 Task: In the Page Andrewone.pptxadd a new layout 'blank'and insert a shape ' diamond'shape fill with colour greyshape outline with colour purpleshape effects 3-d rotation ' off axis 1 left'
Action: Mouse moved to (42, 67)
Screenshot: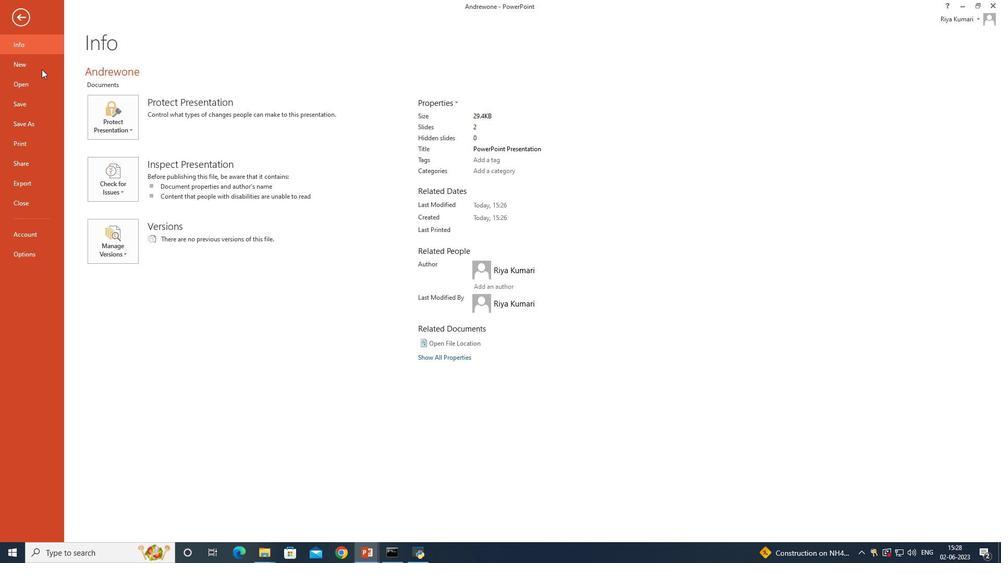 
Action: Mouse pressed left at (42, 67)
Screenshot: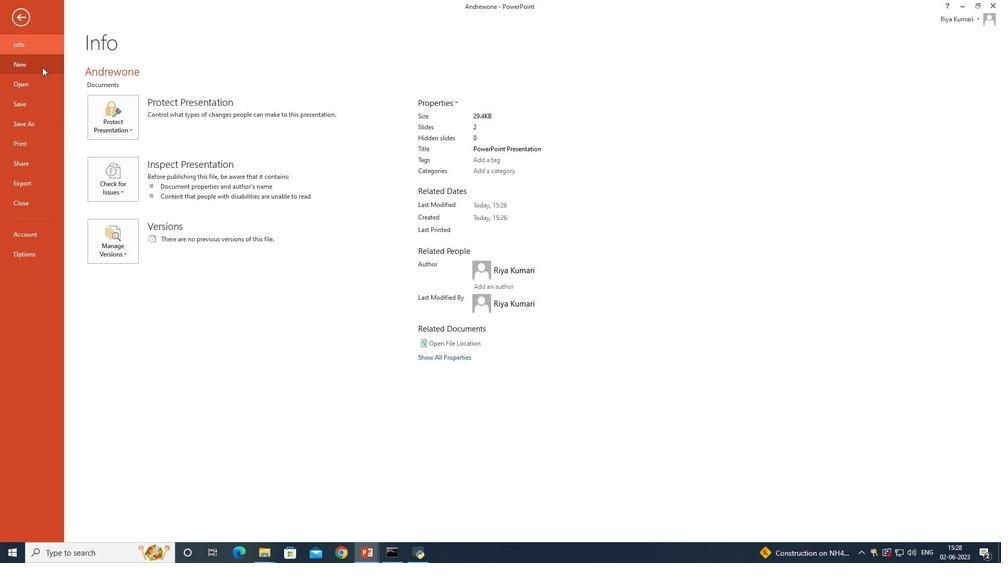 
Action: Mouse moved to (26, 84)
Screenshot: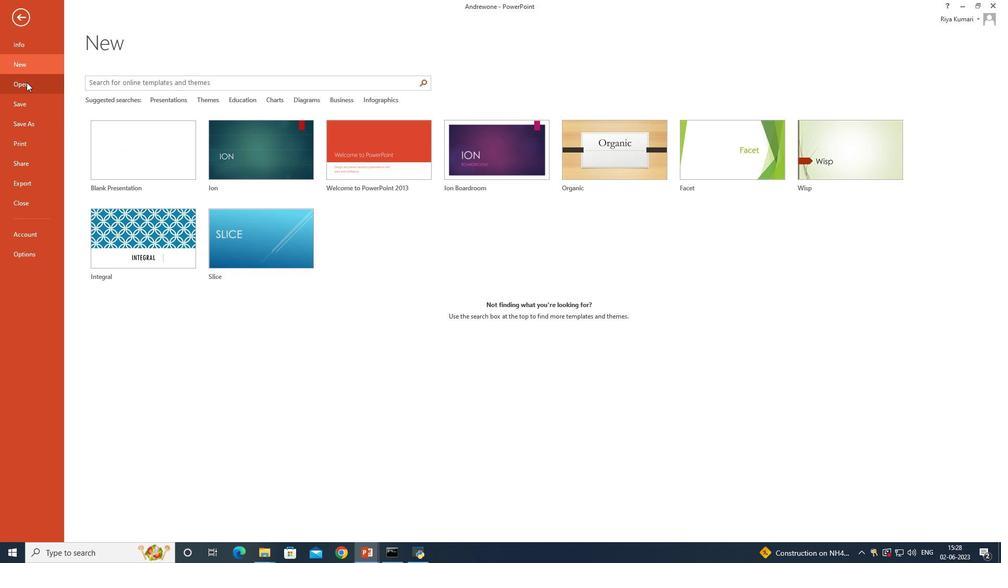 
Action: Mouse pressed left at (26, 84)
Screenshot: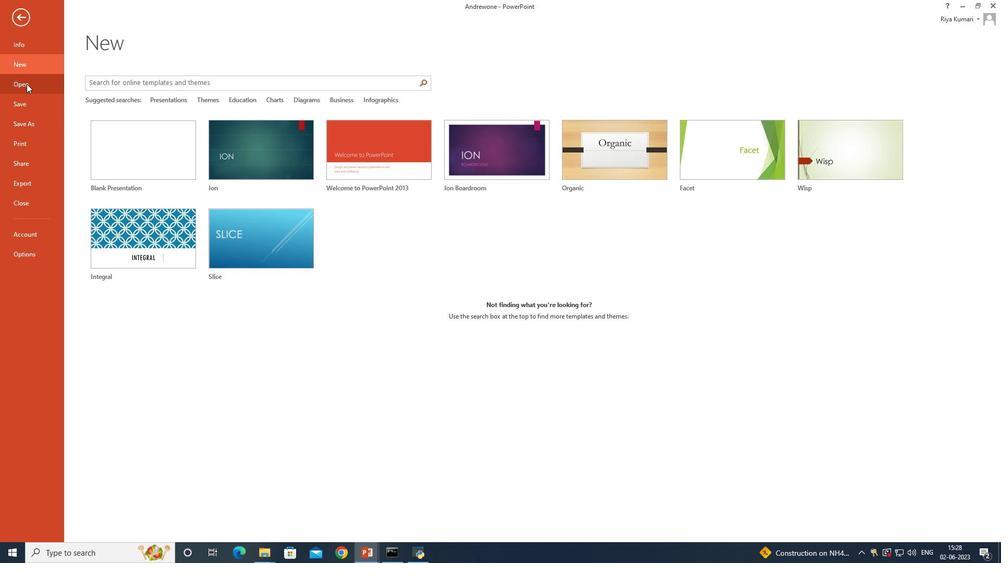 
Action: Mouse moved to (332, 112)
Screenshot: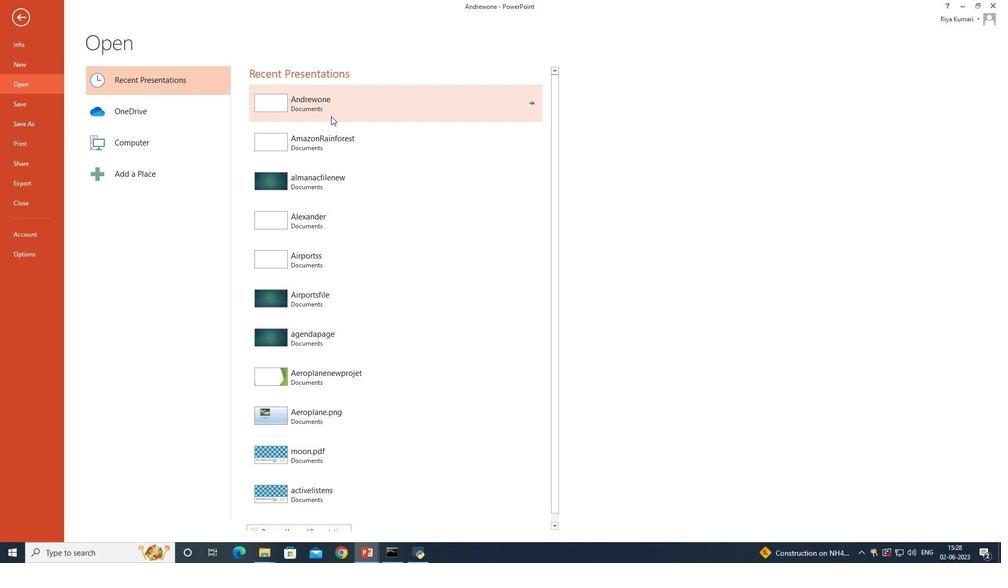 
Action: Mouse pressed left at (332, 112)
Screenshot: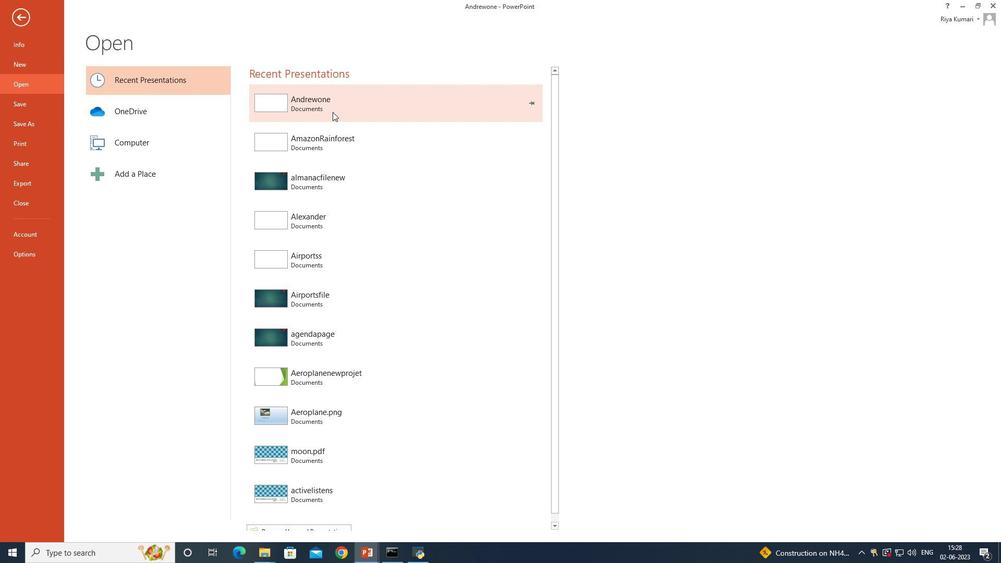
Action: Mouse moved to (77, 18)
Screenshot: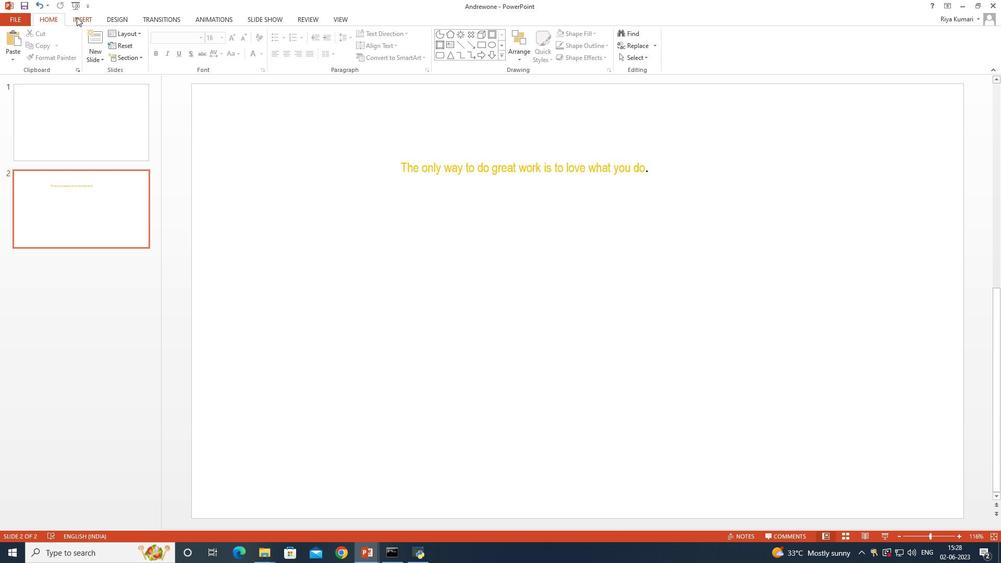 
Action: Mouse pressed left at (77, 18)
Screenshot: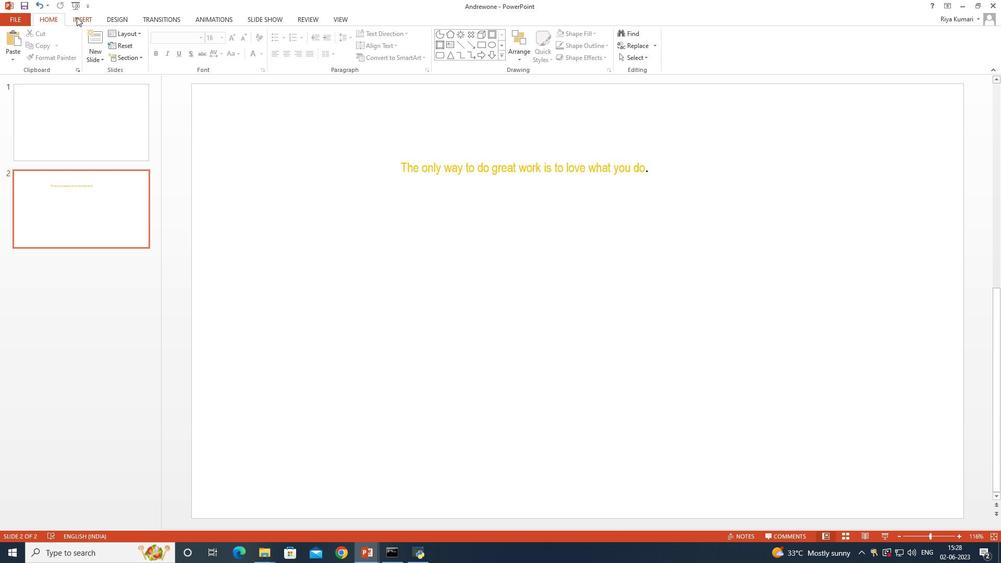 
Action: Mouse moved to (381, 153)
Screenshot: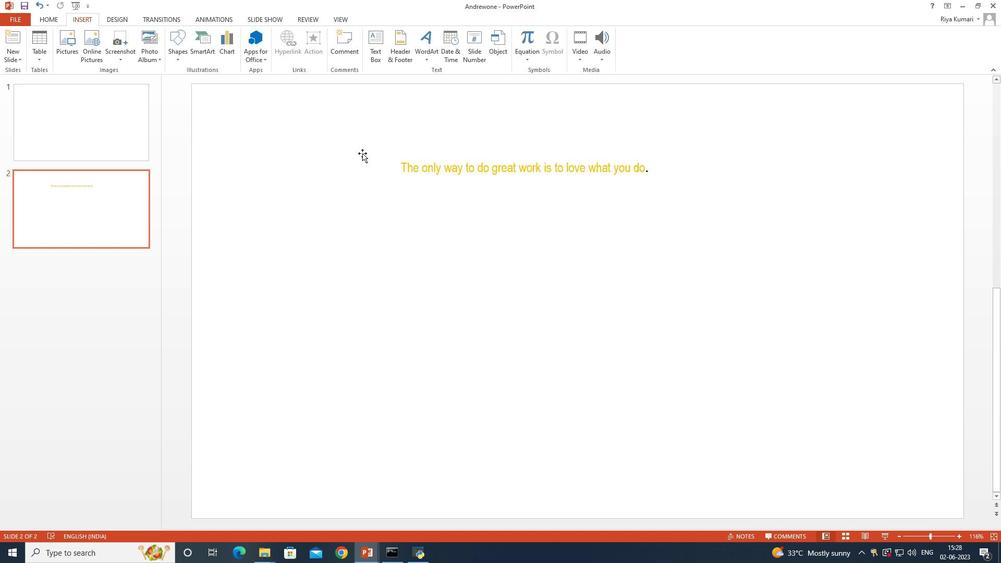 
Action: Mouse pressed left at (381, 153)
Screenshot: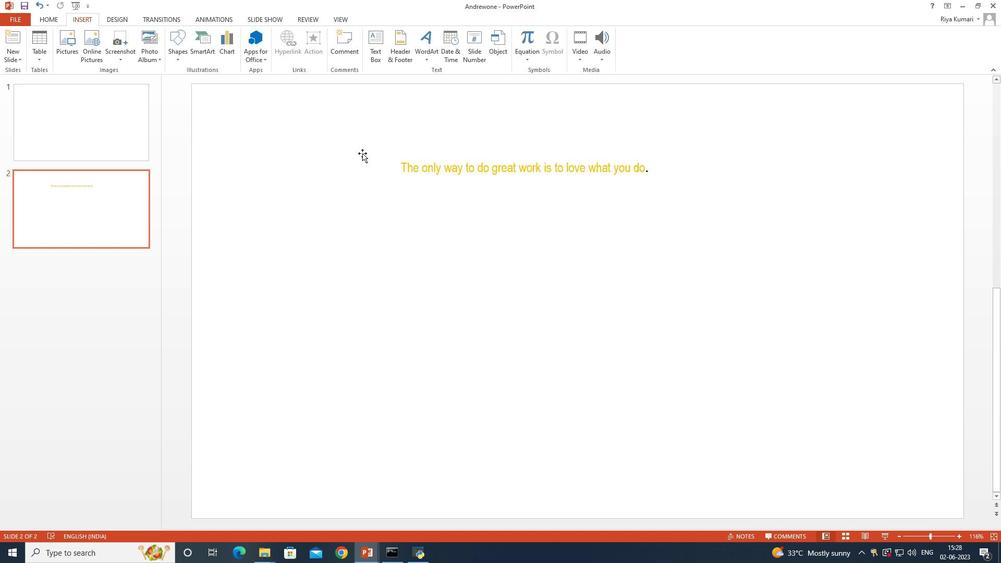 
Action: Mouse moved to (120, 18)
Screenshot: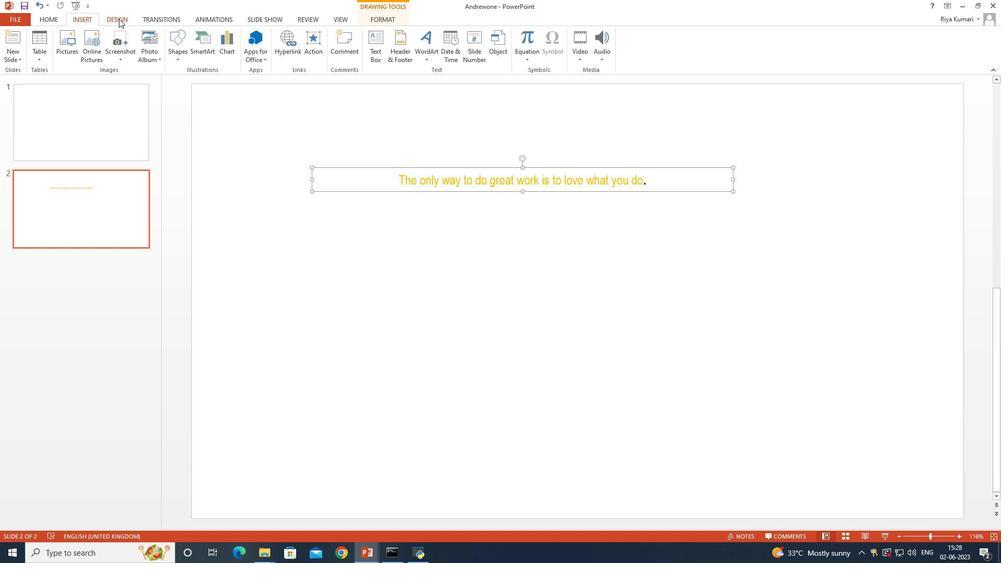 
Action: Mouse pressed left at (120, 18)
Screenshot: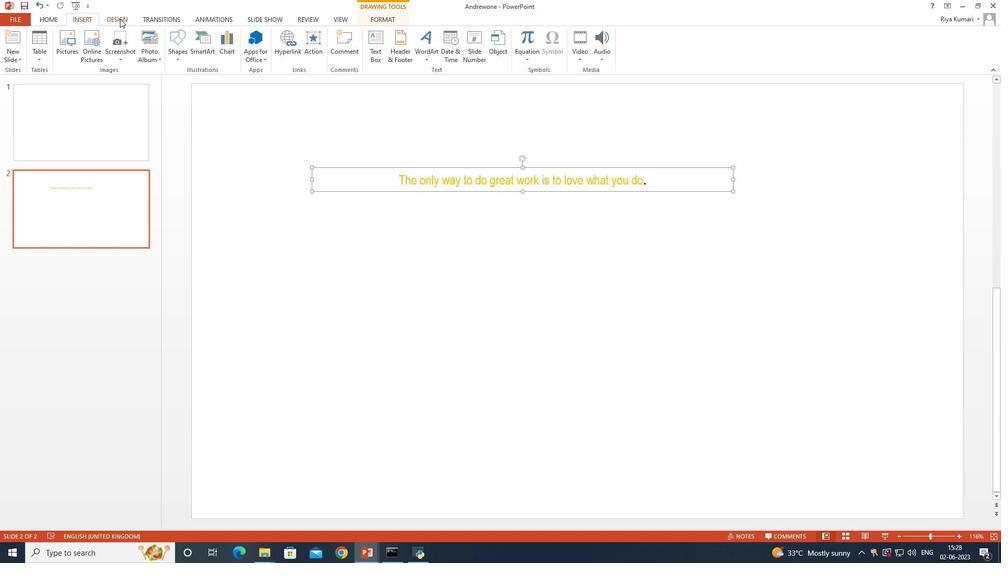 
Action: Mouse moved to (154, 19)
Screenshot: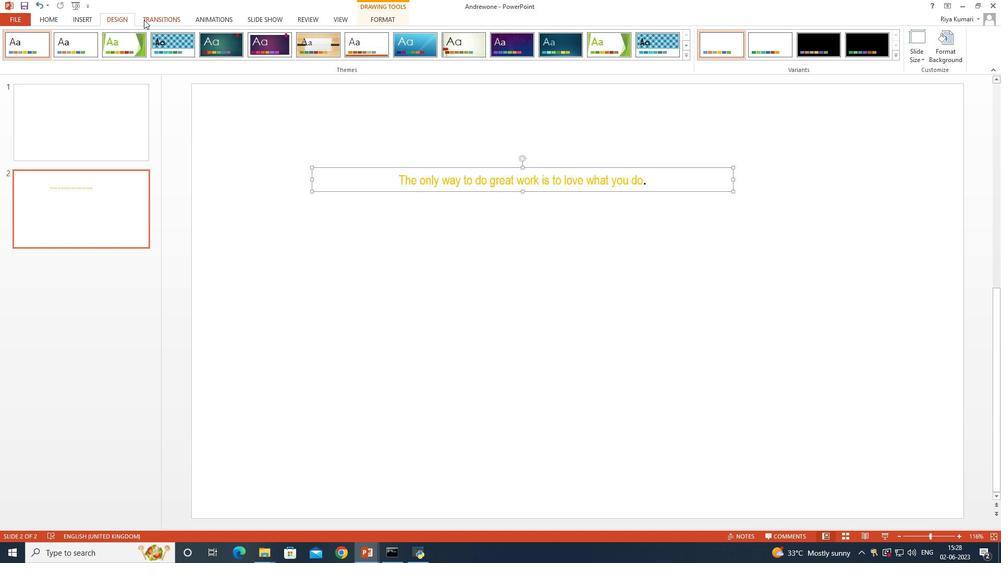 
Action: Mouse pressed left at (154, 19)
Screenshot: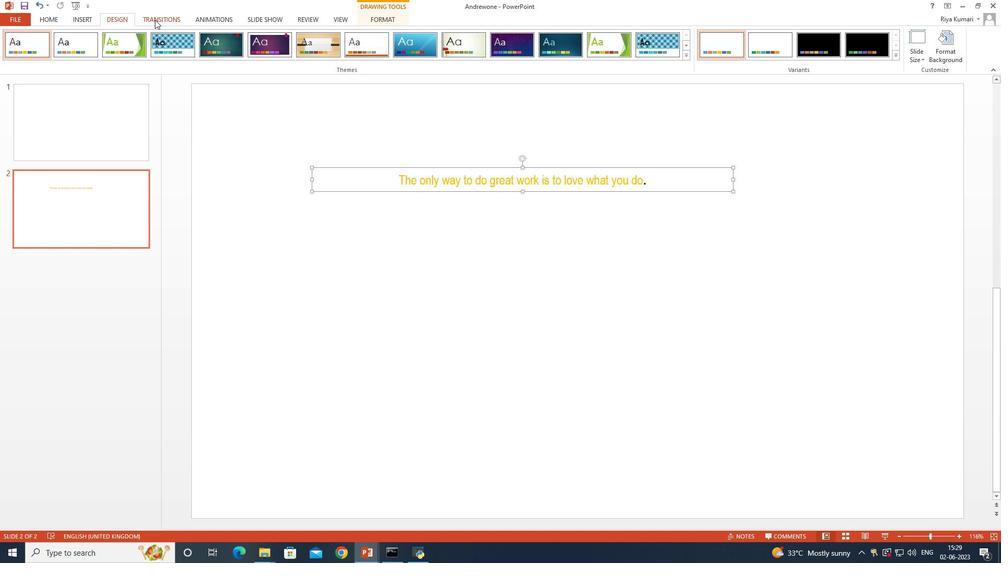 
Action: Mouse moved to (199, 17)
Screenshot: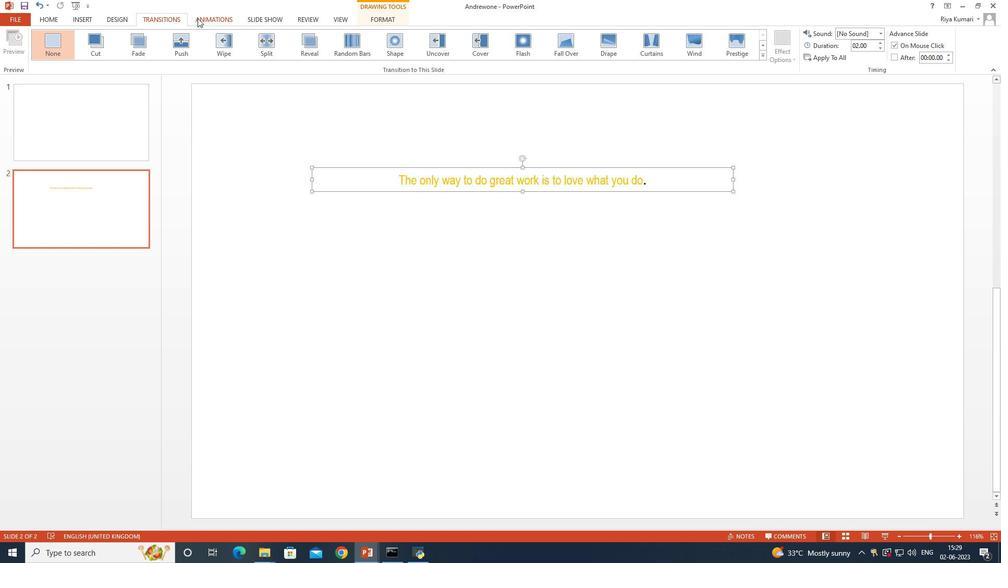 
Action: Mouse pressed left at (199, 17)
Screenshot: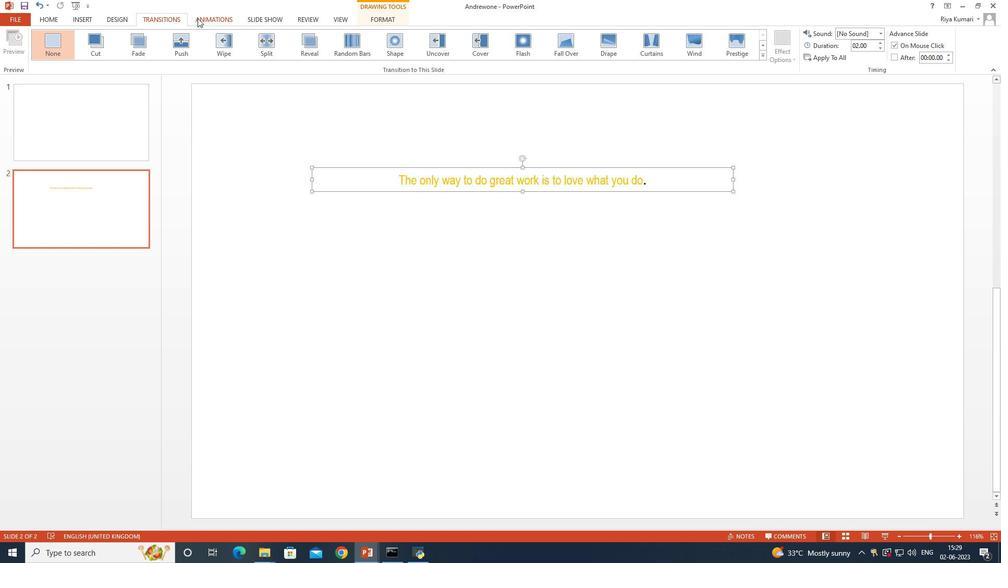 
Action: Mouse moved to (253, 14)
Screenshot: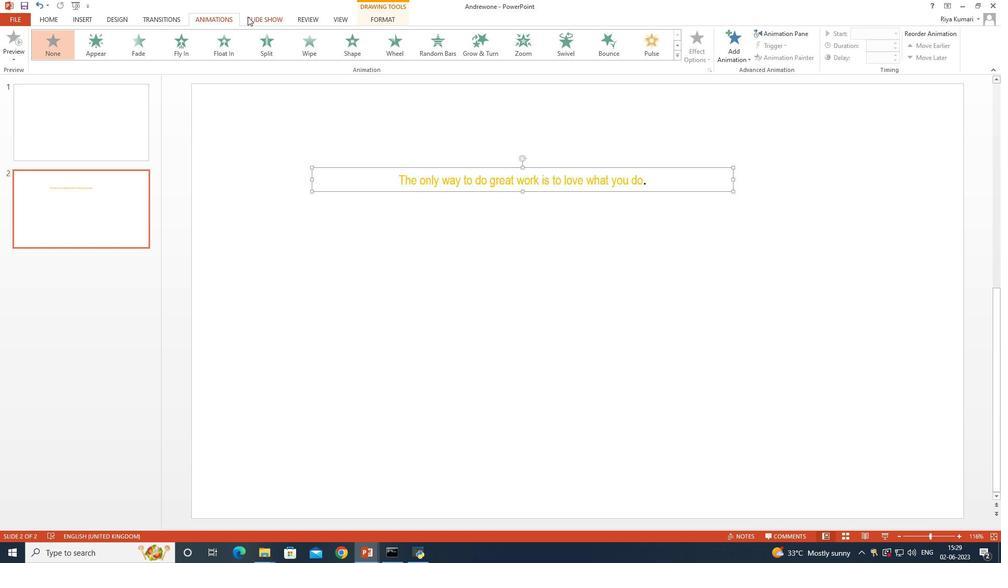 
Action: Mouse pressed left at (253, 14)
Screenshot: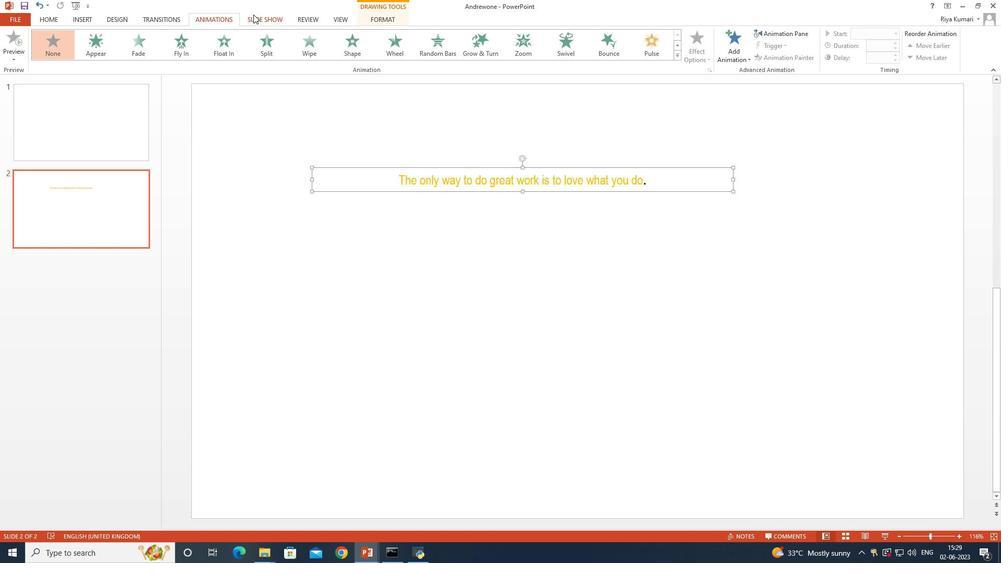 
Action: Mouse moved to (313, 18)
Screenshot: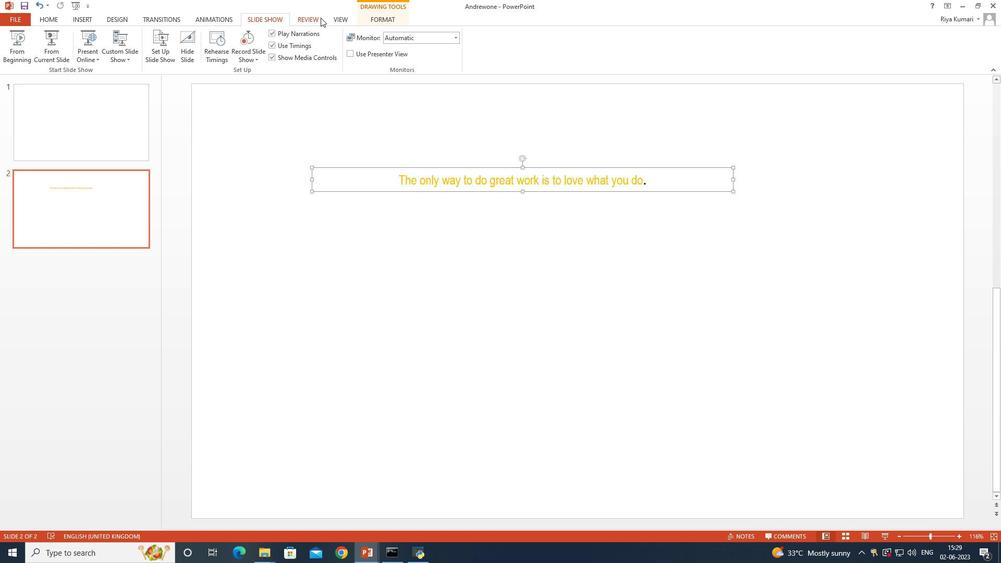 
Action: Mouse pressed left at (313, 18)
Screenshot: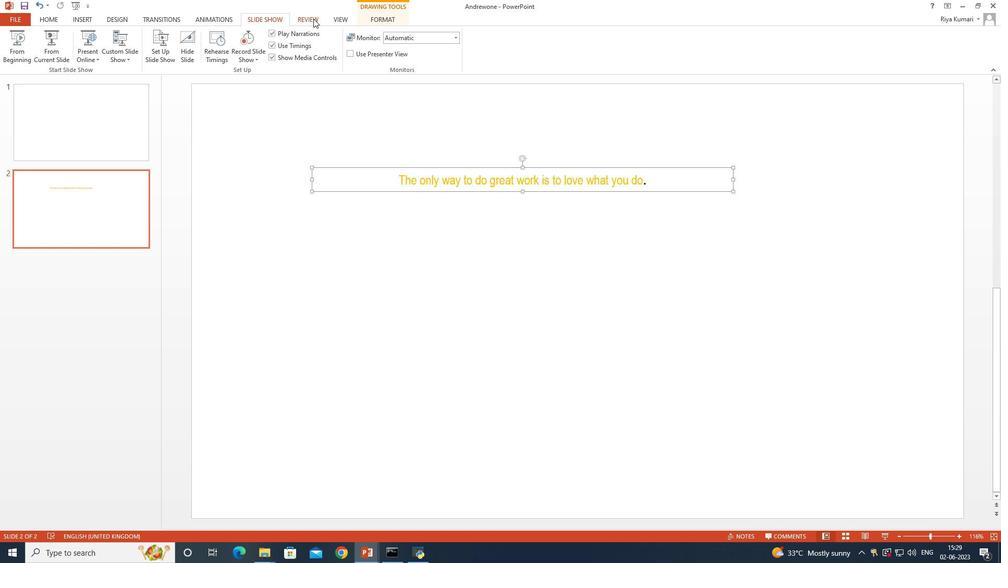 
Action: Mouse moved to (374, 4)
Screenshot: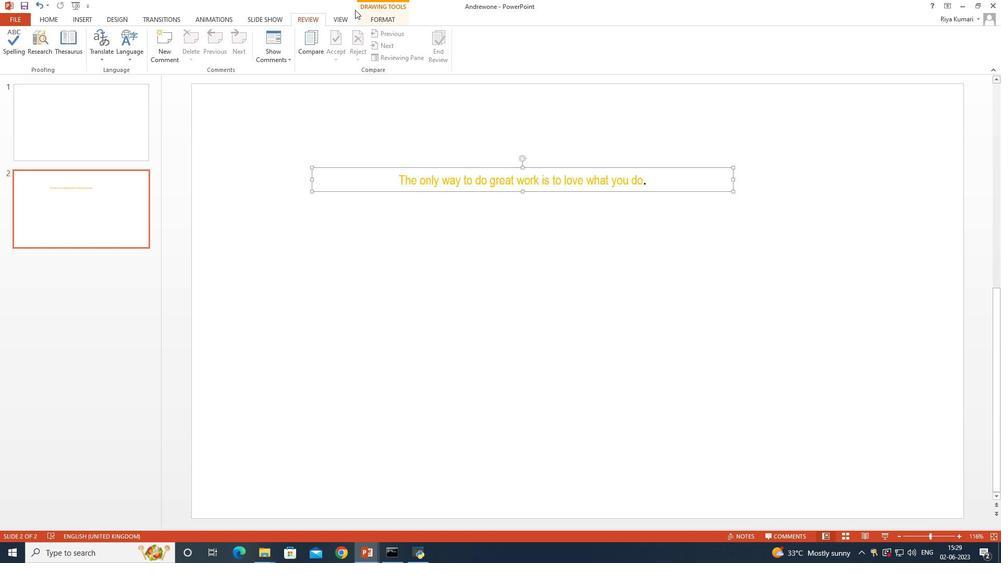 
Action: Mouse pressed left at (374, 4)
Screenshot: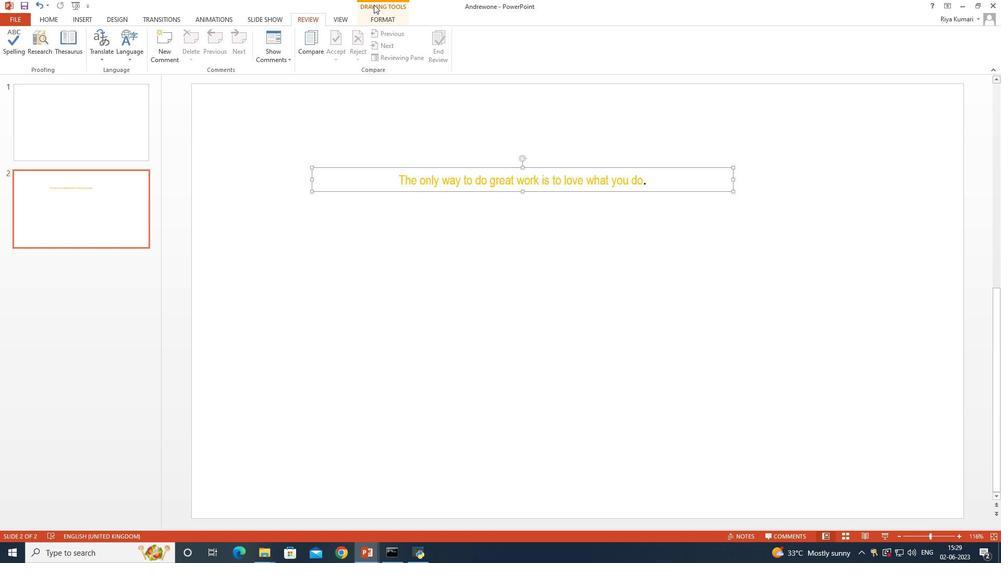 
Action: Mouse moved to (78, 14)
Screenshot: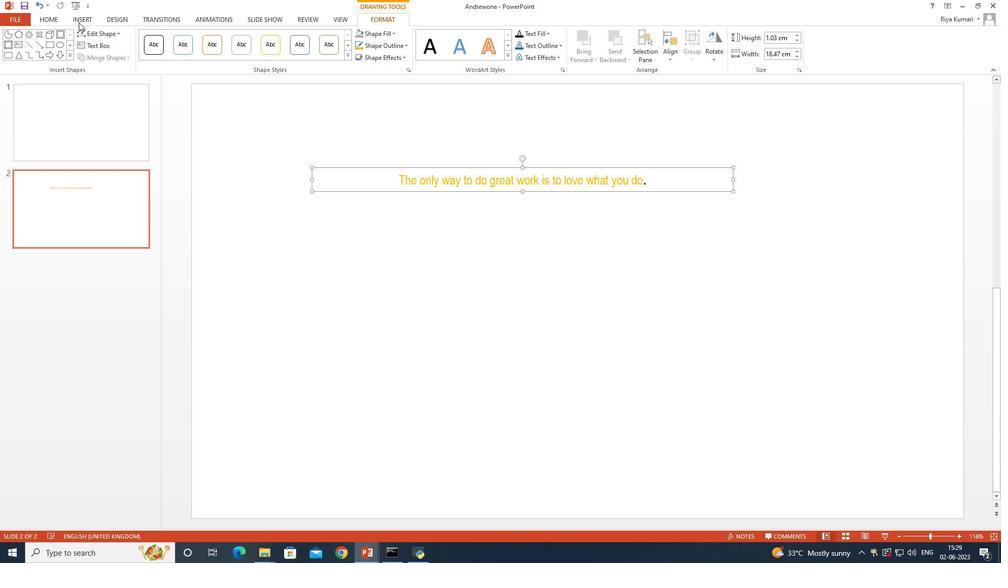 
Action: Mouse pressed left at (78, 14)
Screenshot: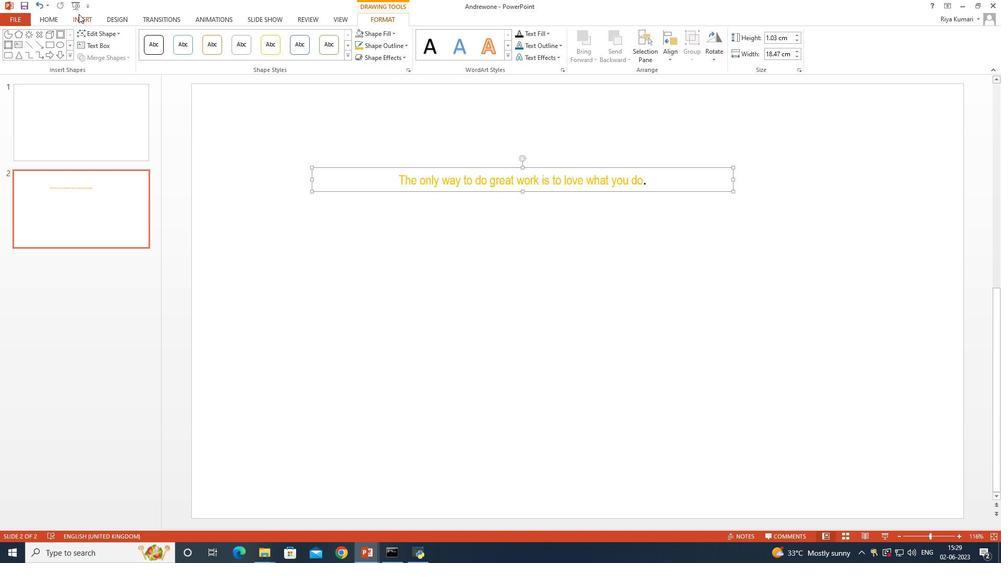 
Action: Mouse moved to (53, 21)
Screenshot: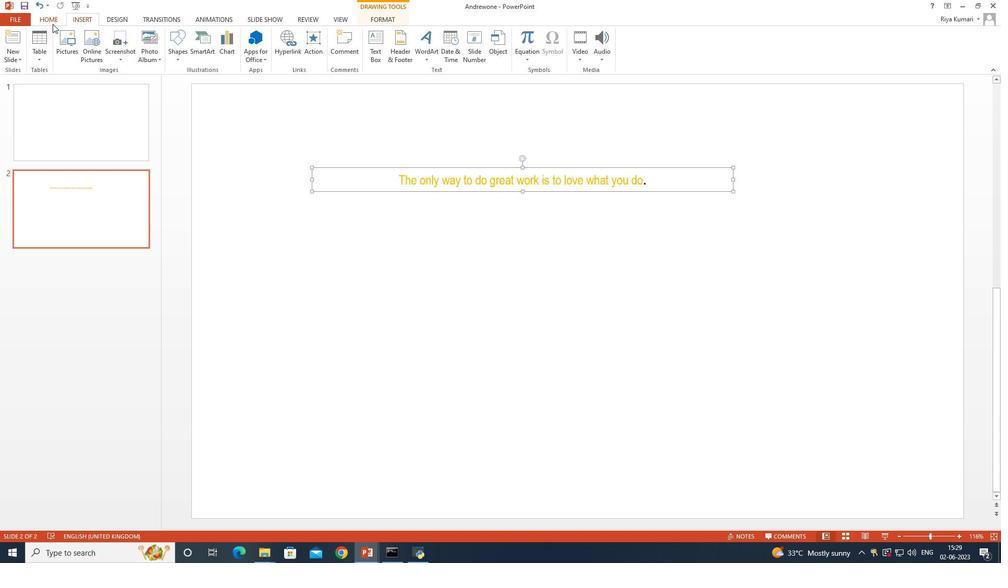 
Action: Mouse pressed left at (53, 21)
Screenshot: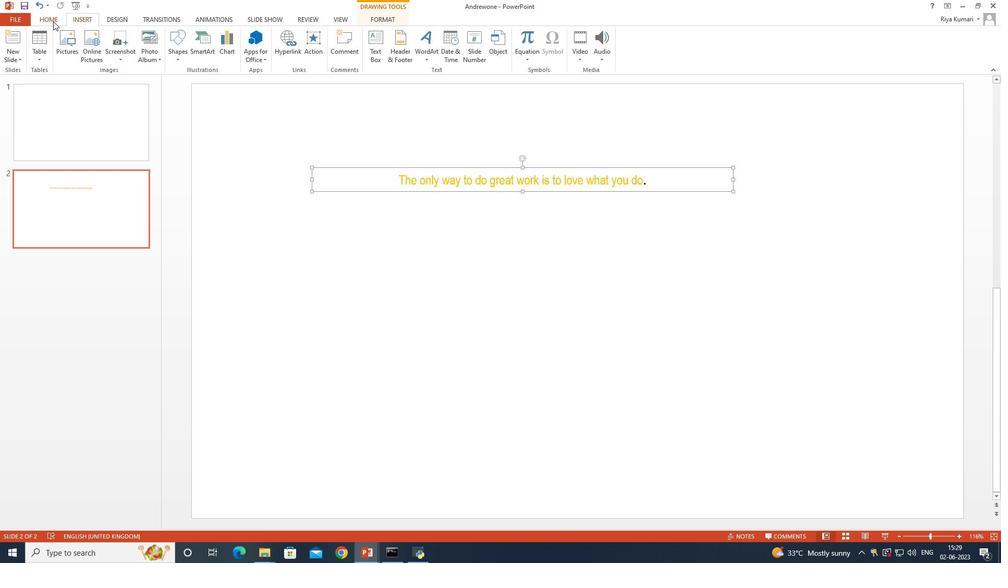 
Action: Mouse moved to (93, 56)
Screenshot: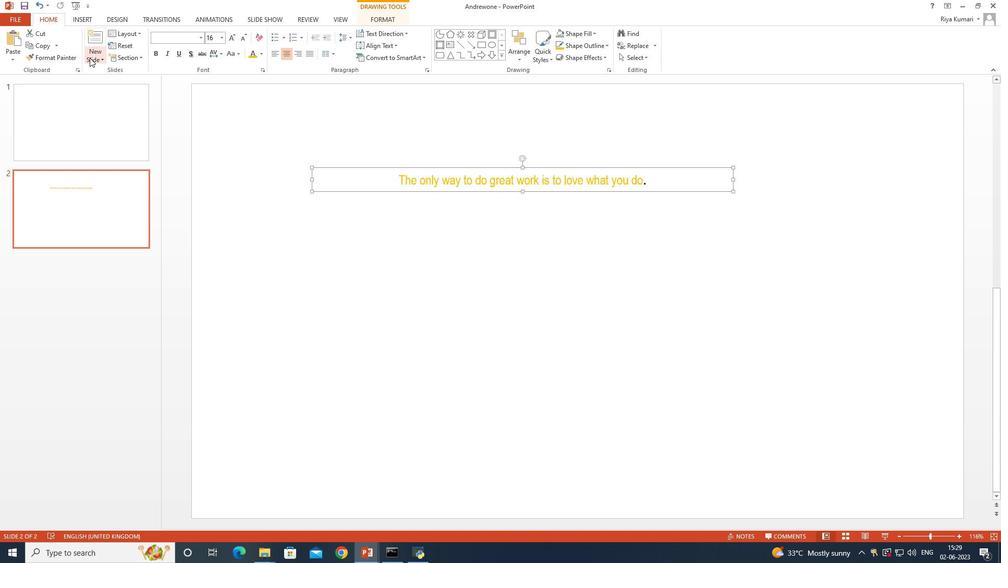 
Action: Mouse pressed left at (93, 56)
Screenshot: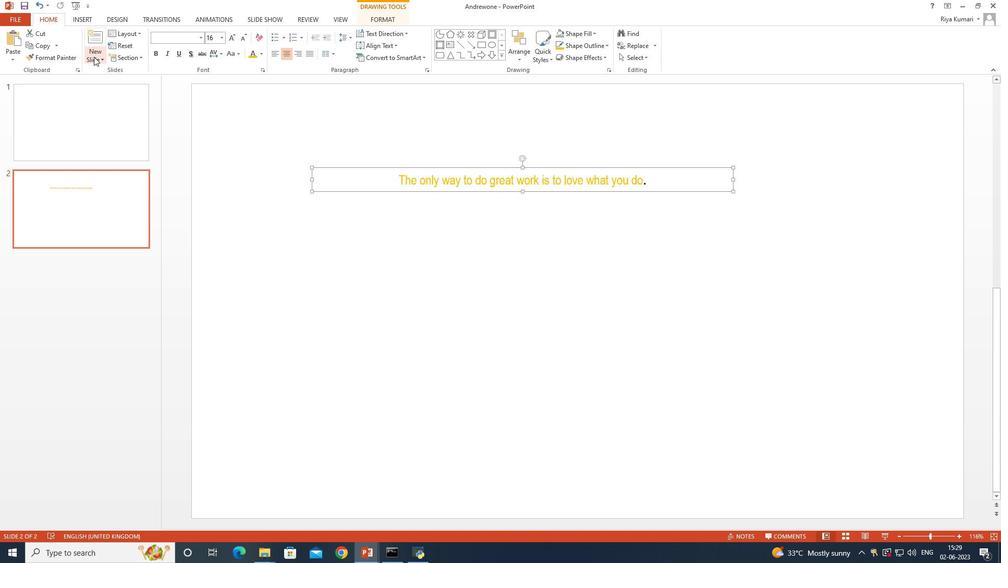 
Action: Mouse moved to (115, 176)
Screenshot: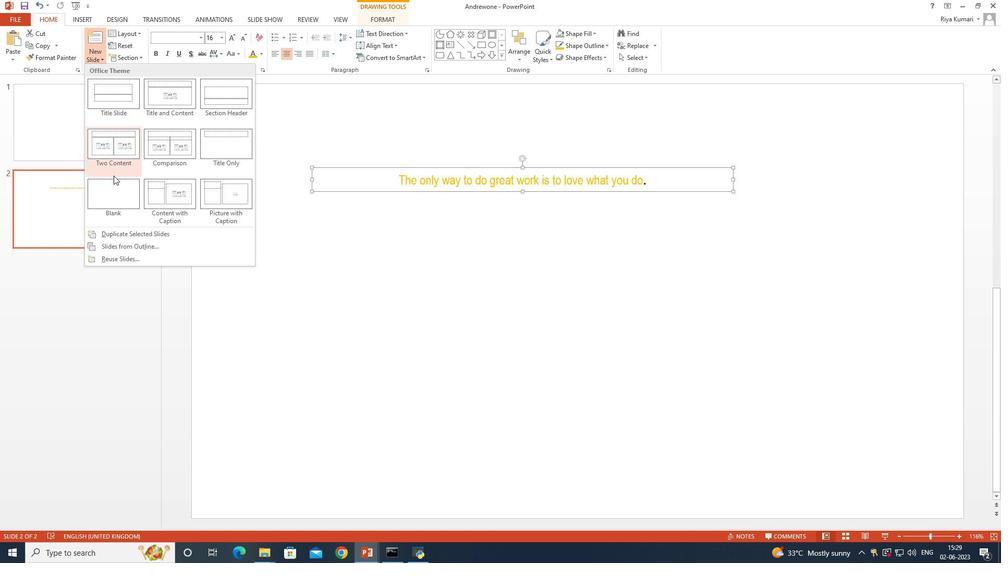 
Action: Mouse pressed left at (115, 176)
Screenshot: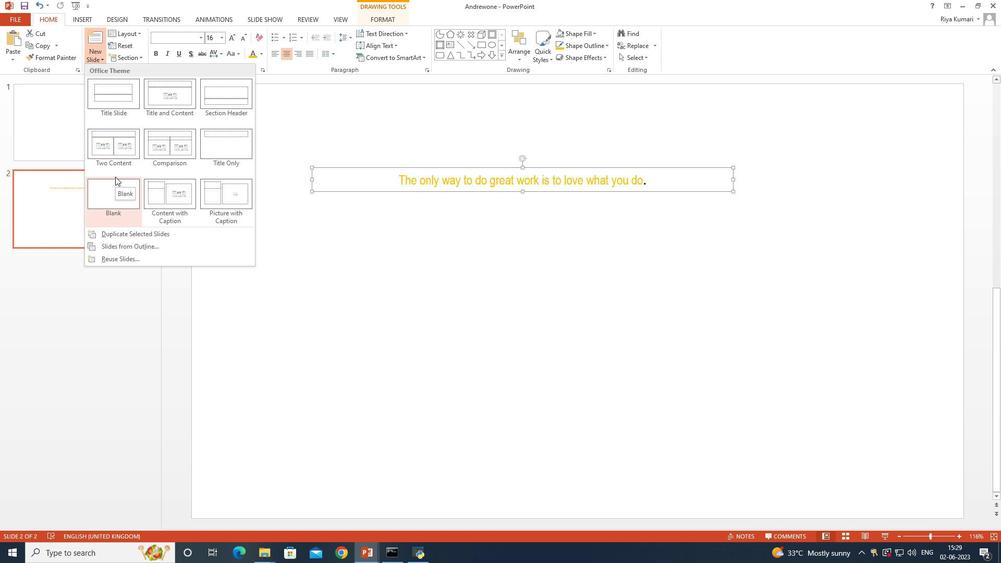 
Action: Mouse moved to (87, 16)
Screenshot: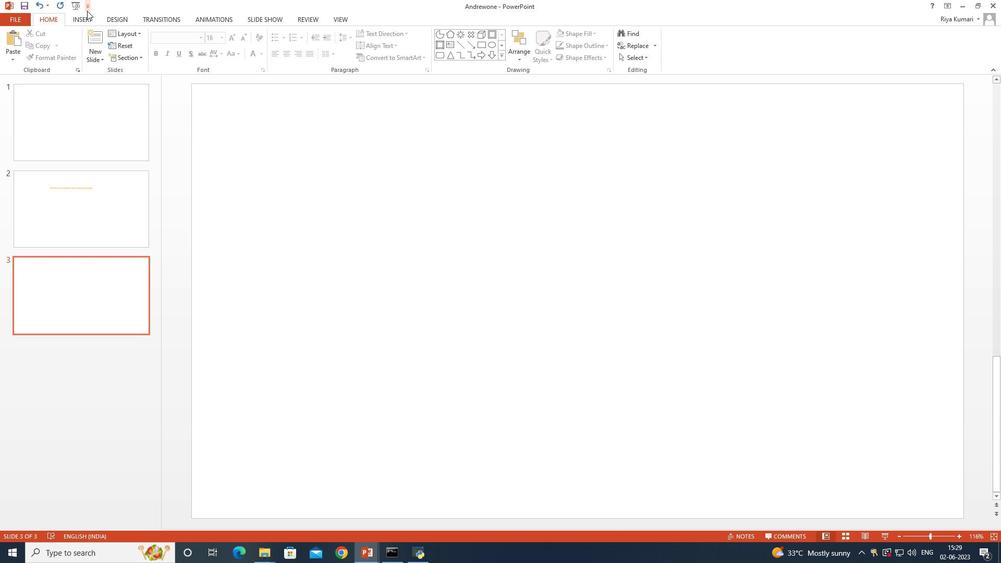 
Action: Mouse pressed left at (87, 16)
Screenshot: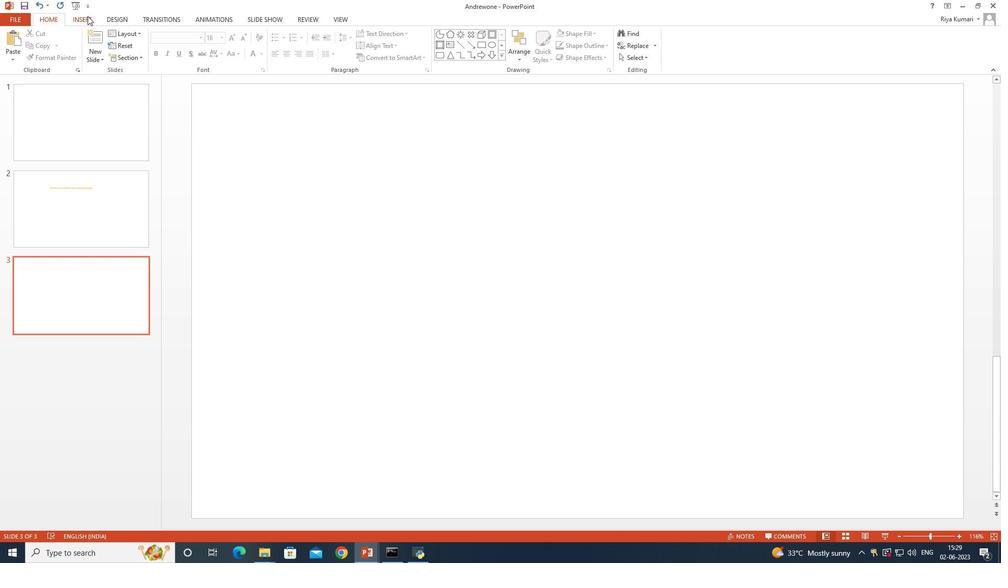 
Action: Mouse moved to (180, 50)
Screenshot: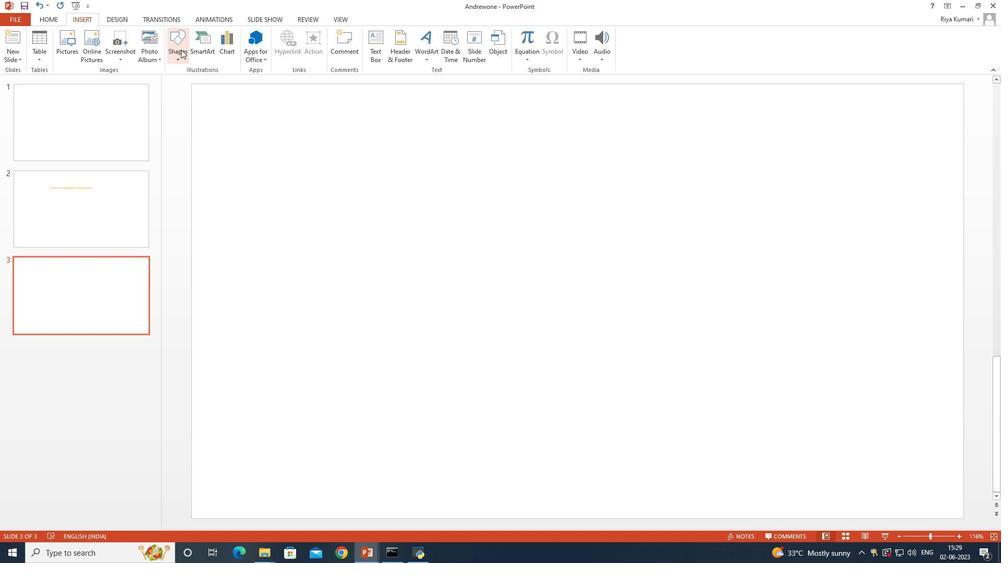 
Action: Mouse pressed left at (180, 50)
Screenshot: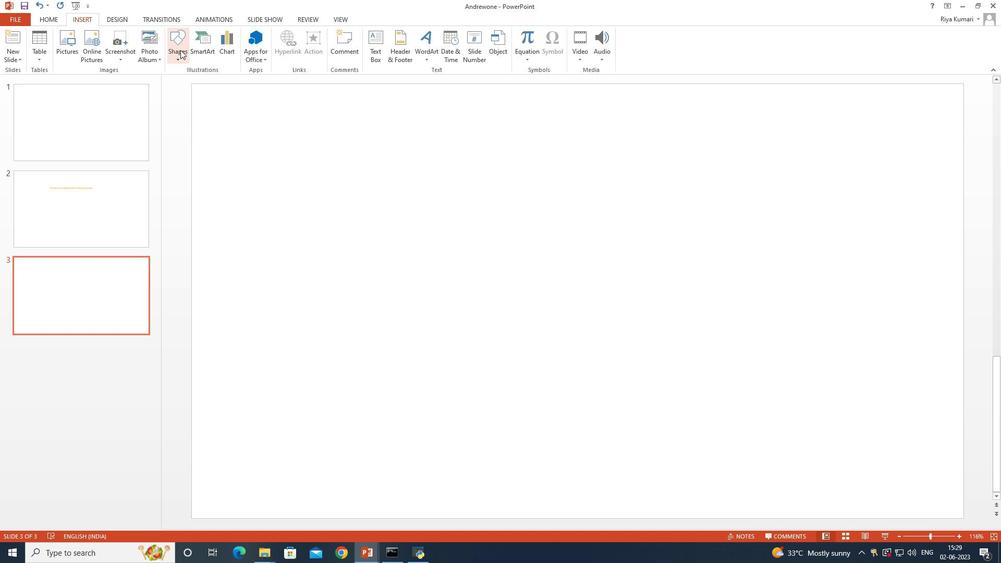 
Action: Mouse moved to (190, 257)
Screenshot: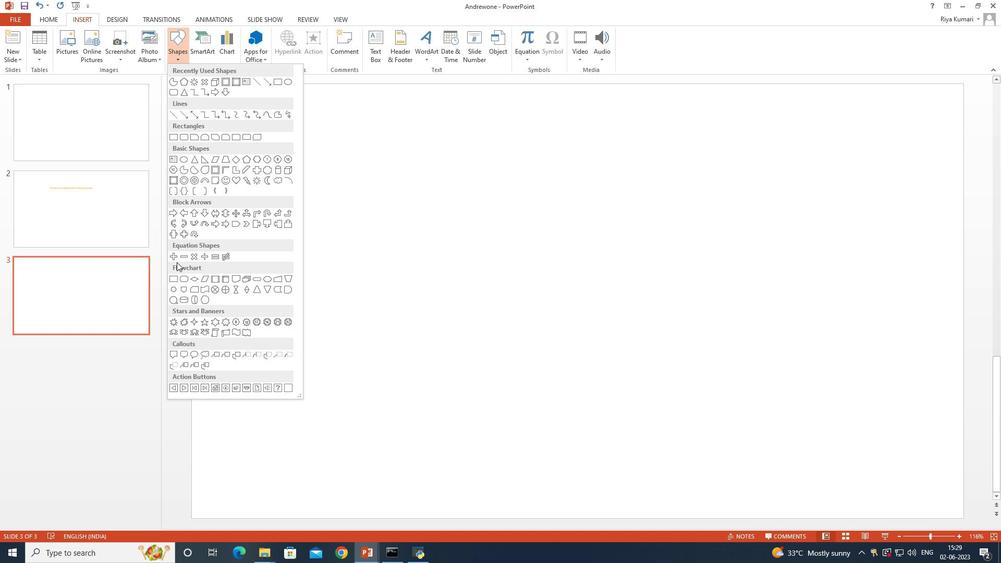 
Action: Mouse pressed left at (190, 257)
Screenshot: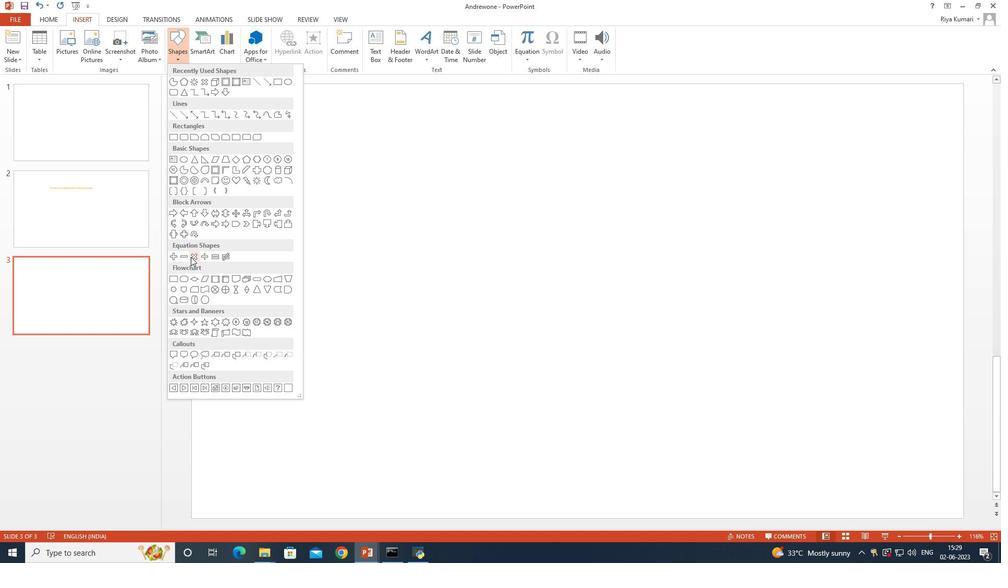 
Action: Mouse moved to (333, 158)
Screenshot: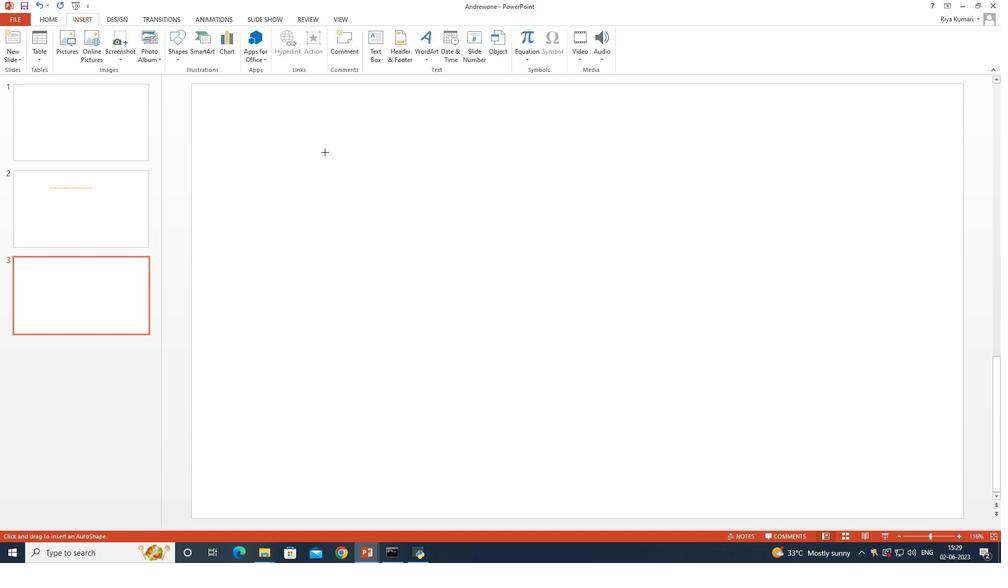 
Action: Mouse pressed left at (333, 158)
Screenshot: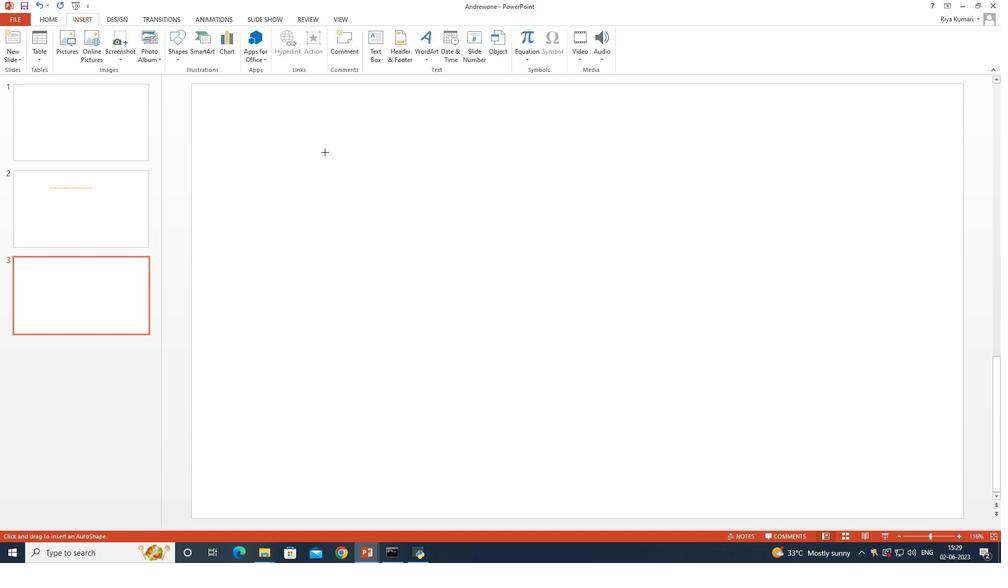 
Action: Mouse moved to (378, 31)
Screenshot: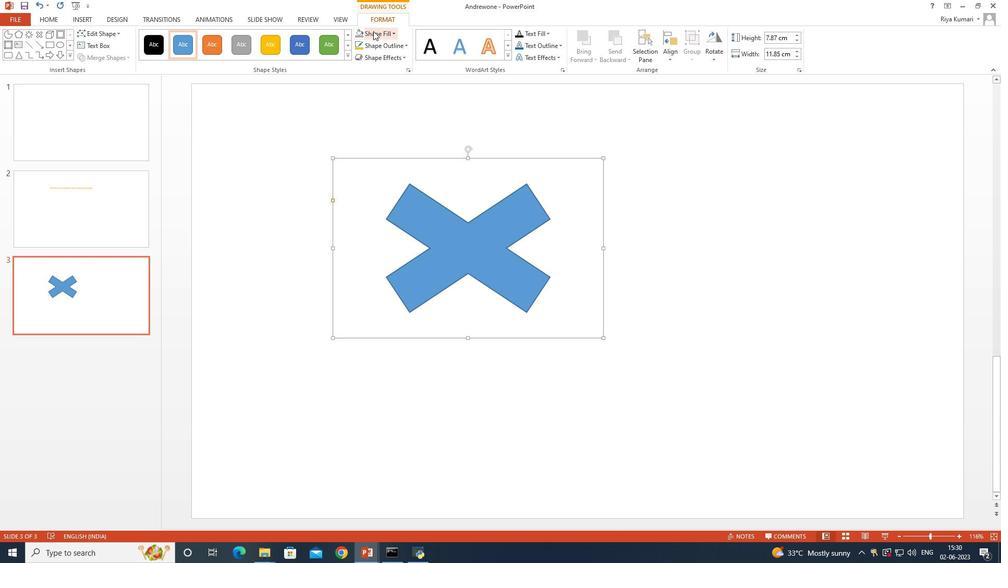 
Action: Mouse pressed left at (378, 31)
Screenshot: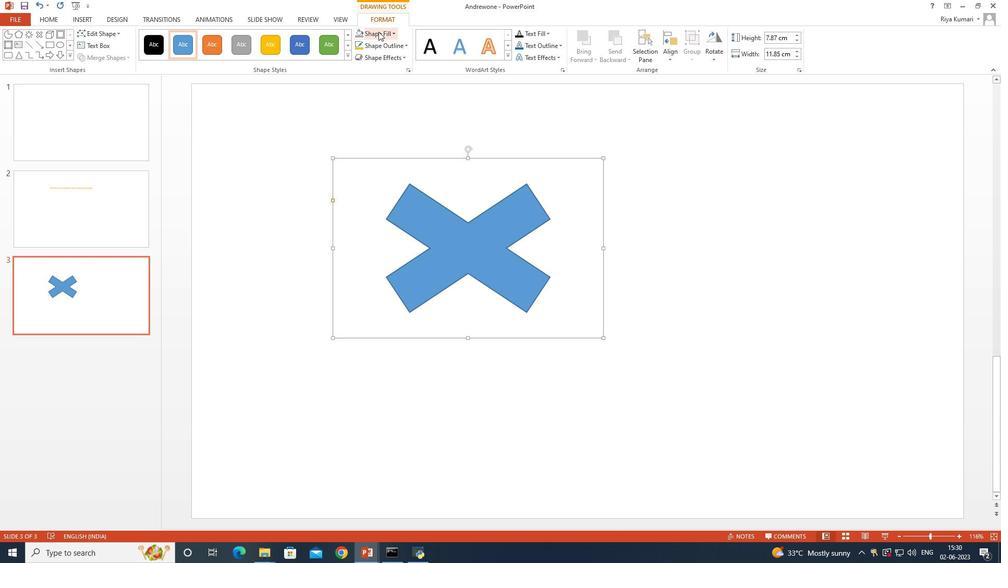 
Action: Mouse moved to (375, 75)
Screenshot: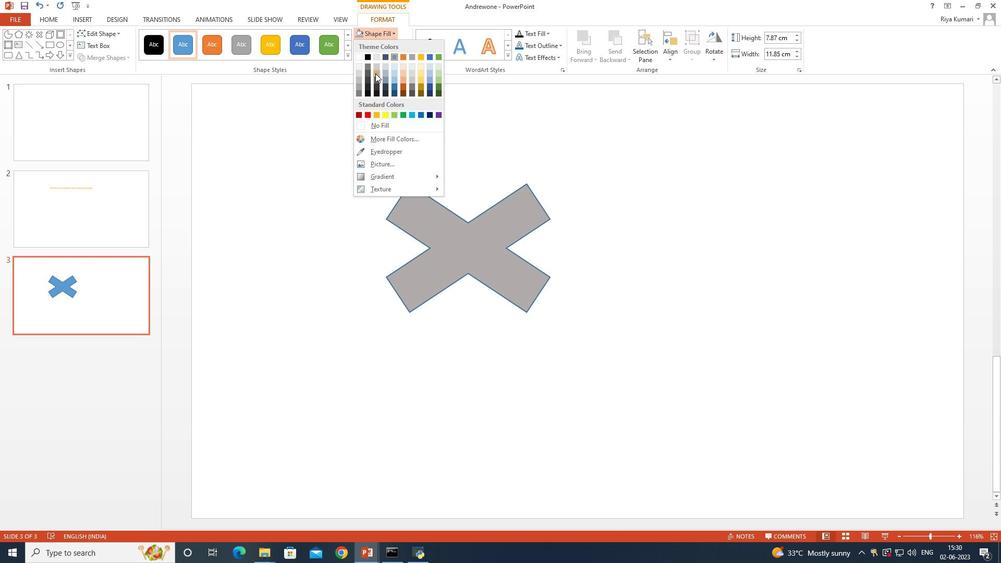 
Action: Mouse pressed left at (375, 75)
Screenshot: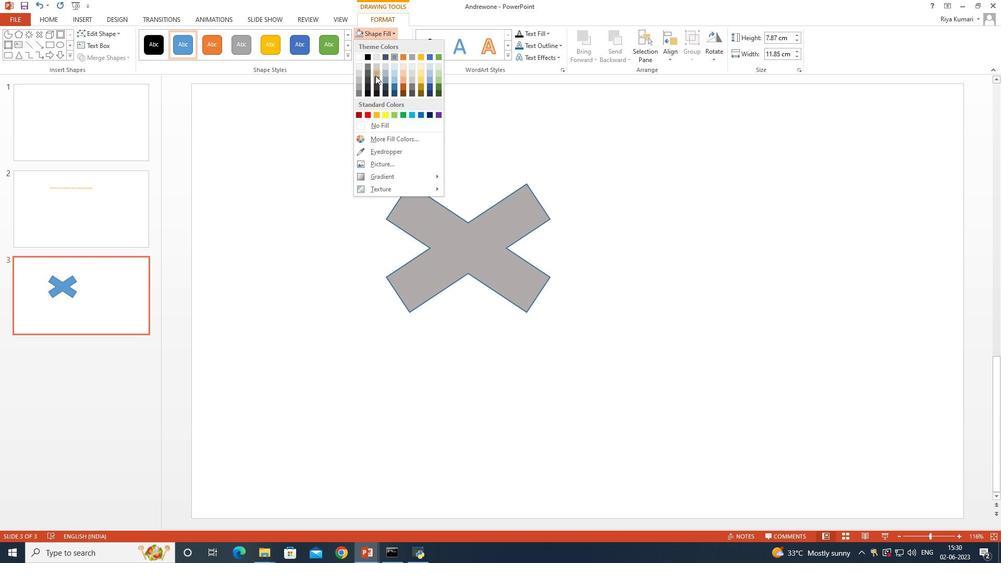 
Action: Mouse moved to (384, 46)
Screenshot: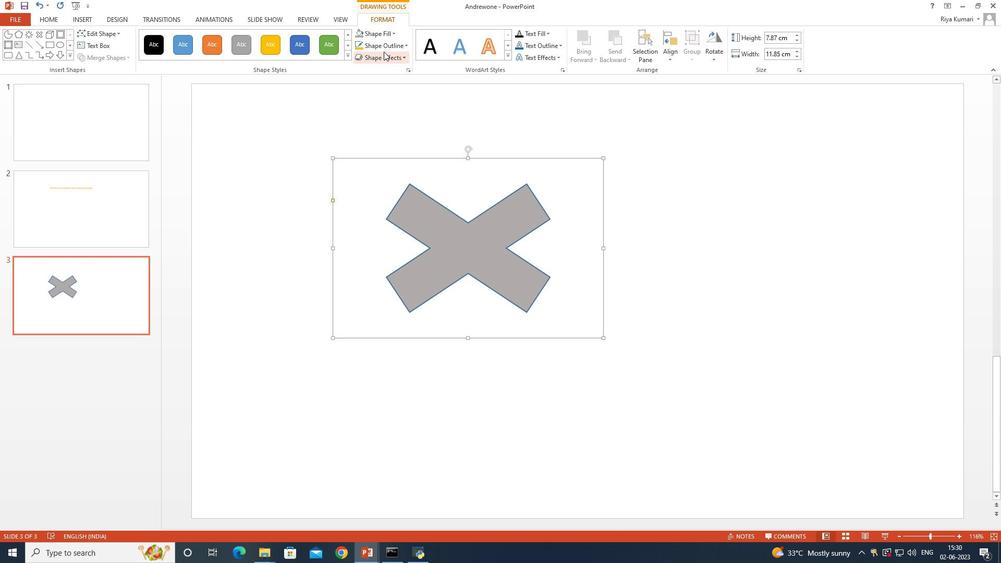
Action: Mouse pressed left at (384, 46)
Screenshot: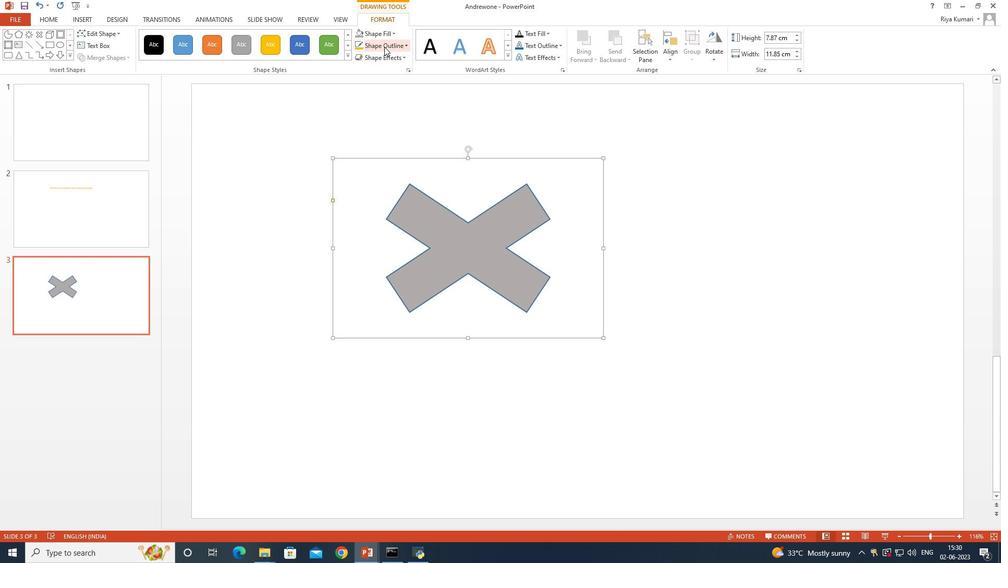 
Action: Mouse moved to (436, 126)
Screenshot: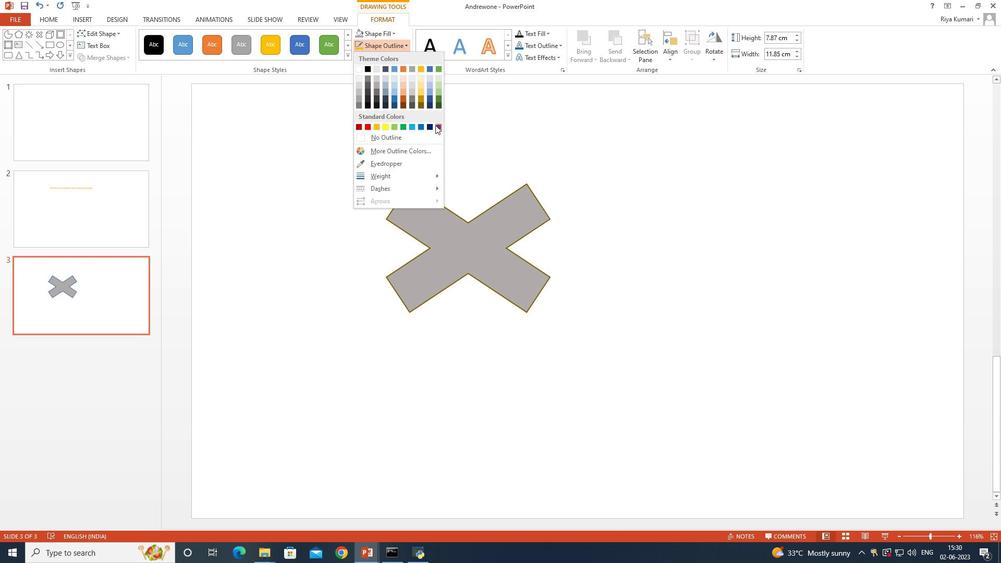 
Action: Mouse pressed left at (436, 126)
Screenshot: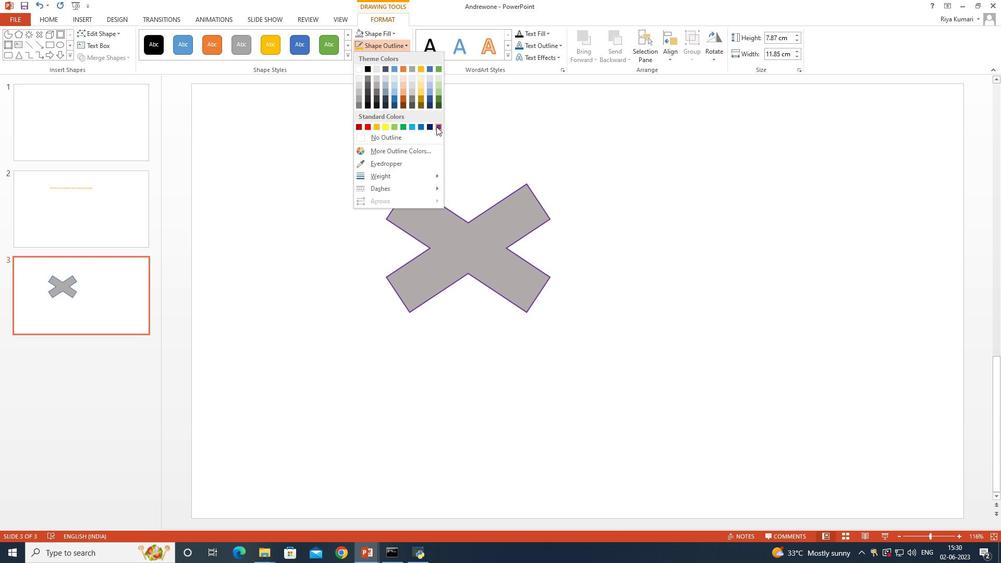 
Action: Mouse pressed left at (436, 126)
Screenshot: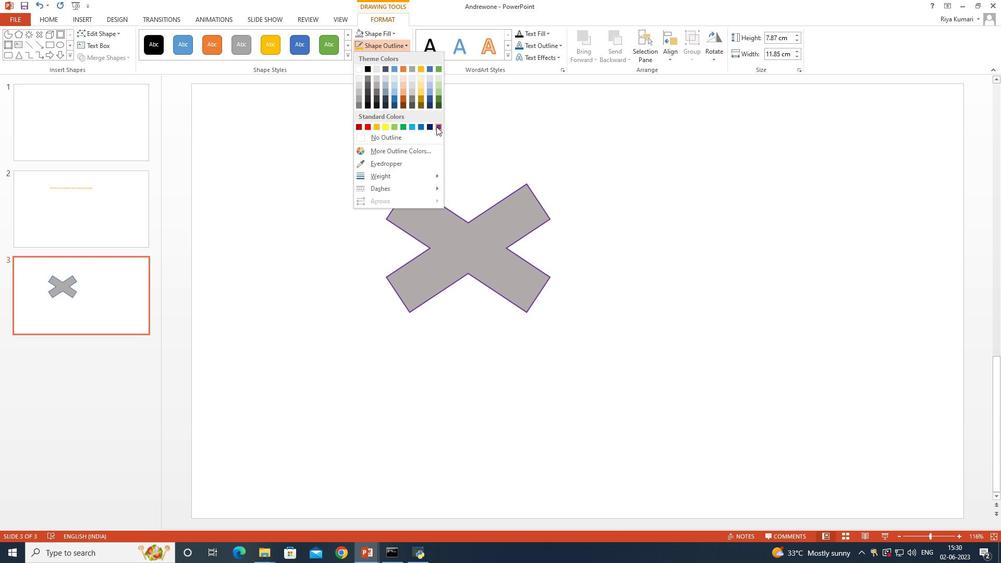 
Action: Mouse moved to (380, 170)
Screenshot: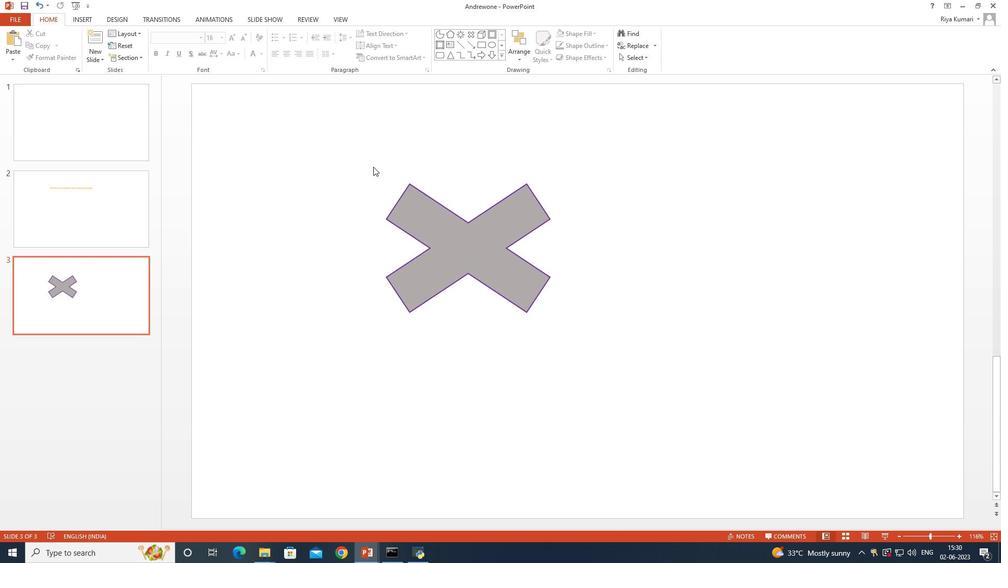
Action: Mouse pressed left at (380, 170)
Screenshot: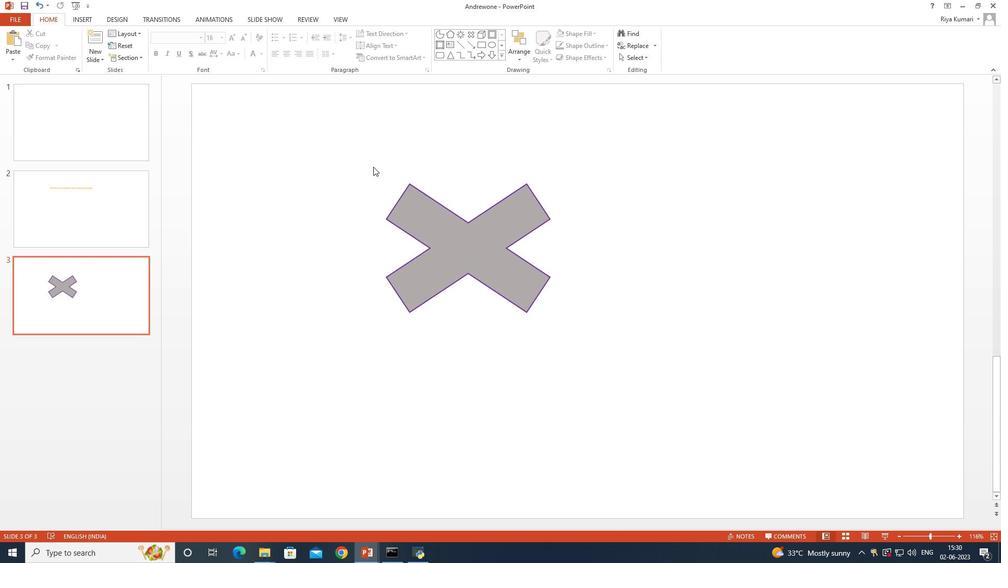 
Action: Mouse moved to (503, 272)
Screenshot: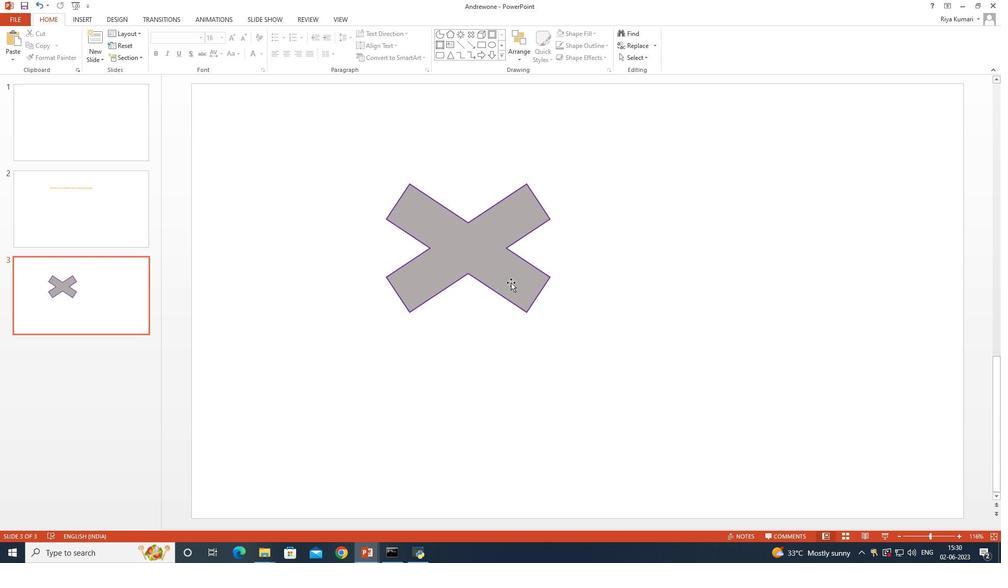 
Action: Mouse pressed left at (503, 272)
Screenshot: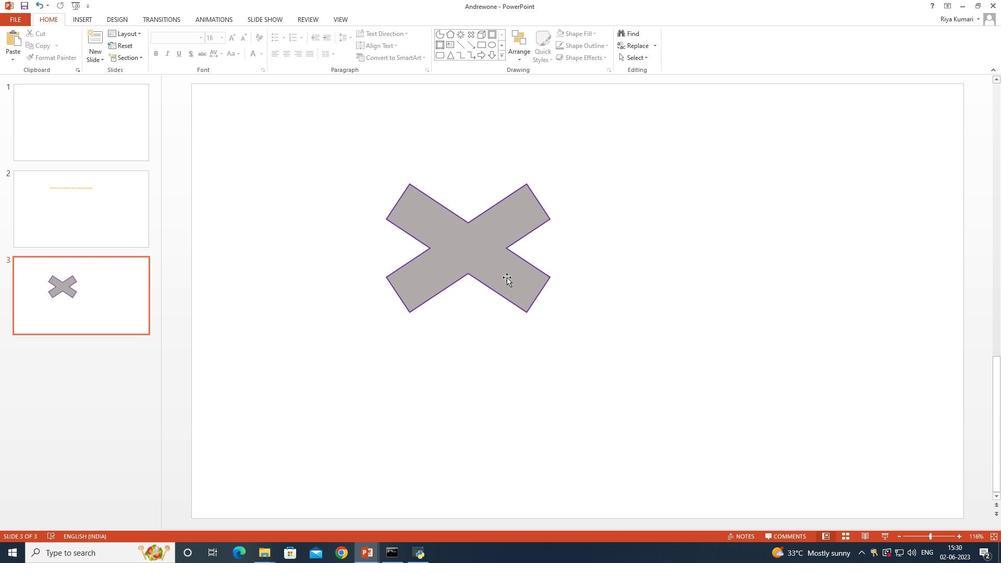 
Action: Mouse moved to (598, 57)
Screenshot: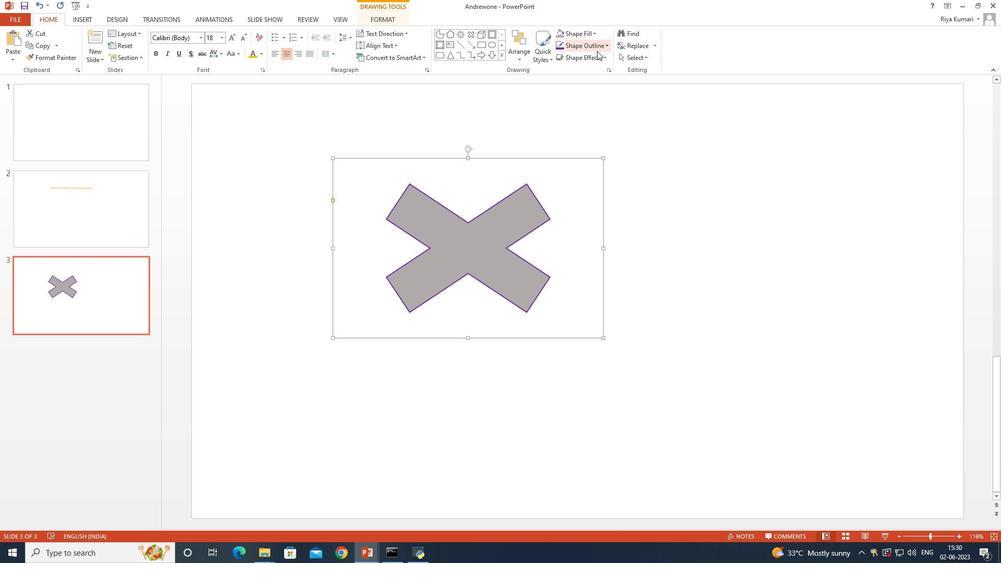 
Action: Mouse pressed left at (598, 57)
Screenshot: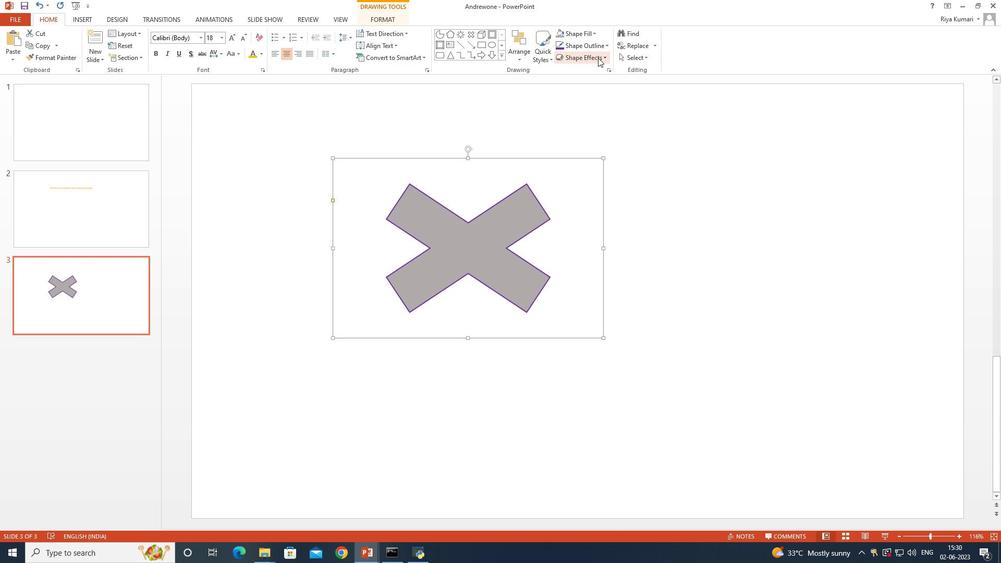 
Action: Mouse moved to (595, 211)
Screenshot: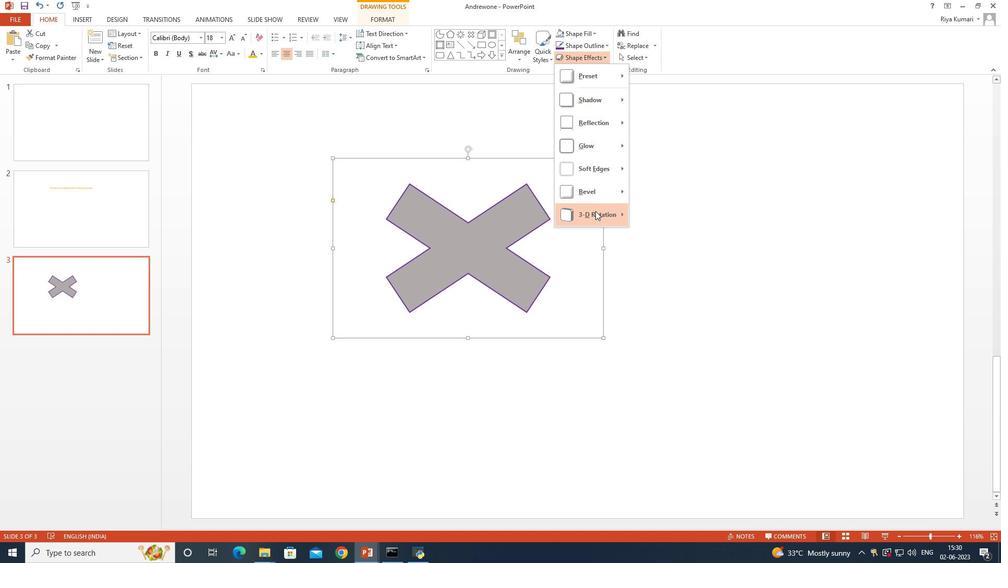 
Action: Mouse pressed left at (595, 211)
Screenshot: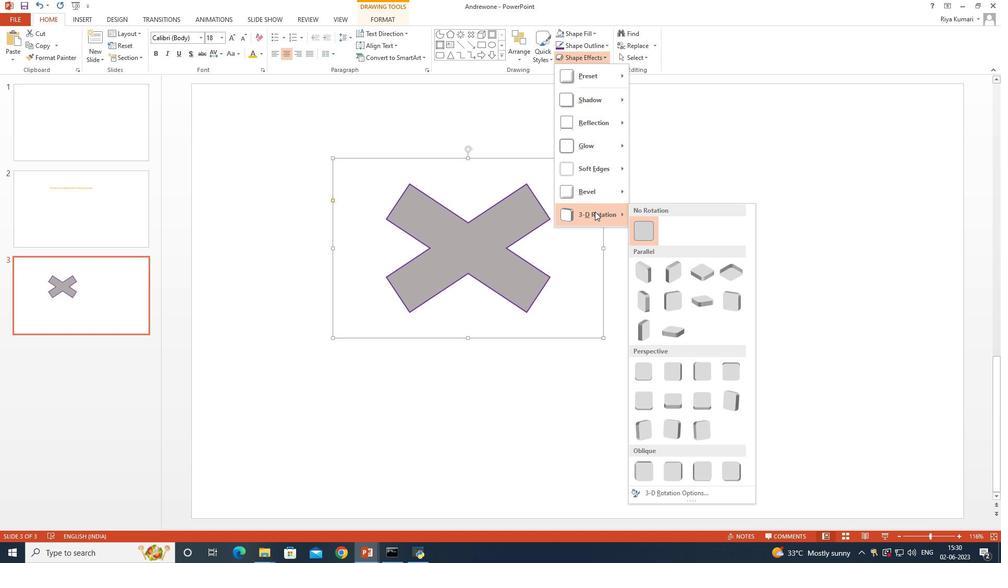 
Action: Mouse moved to (649, 304)
Screenshot: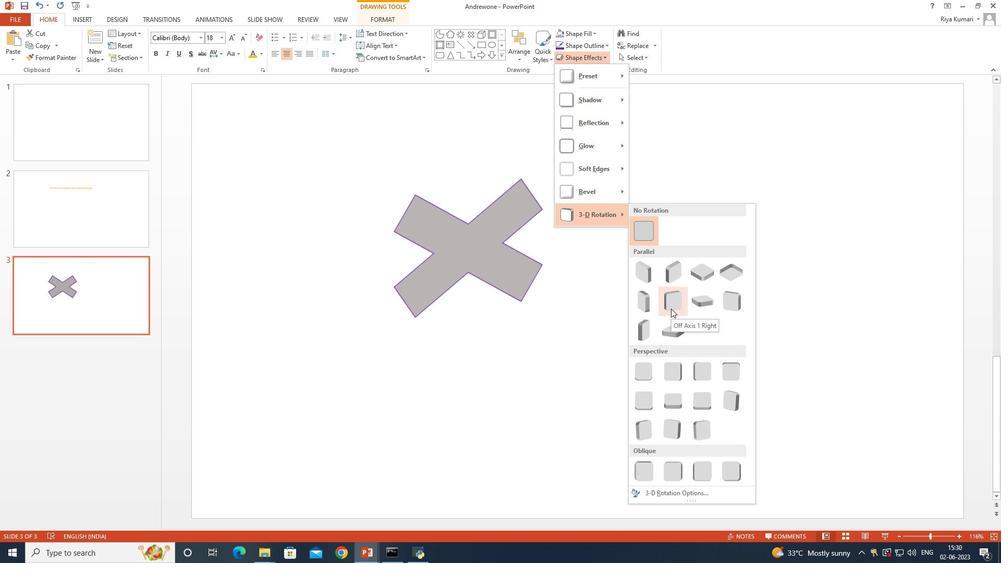 
Action: Mouse pressed left at (649, 304)
Screenshot: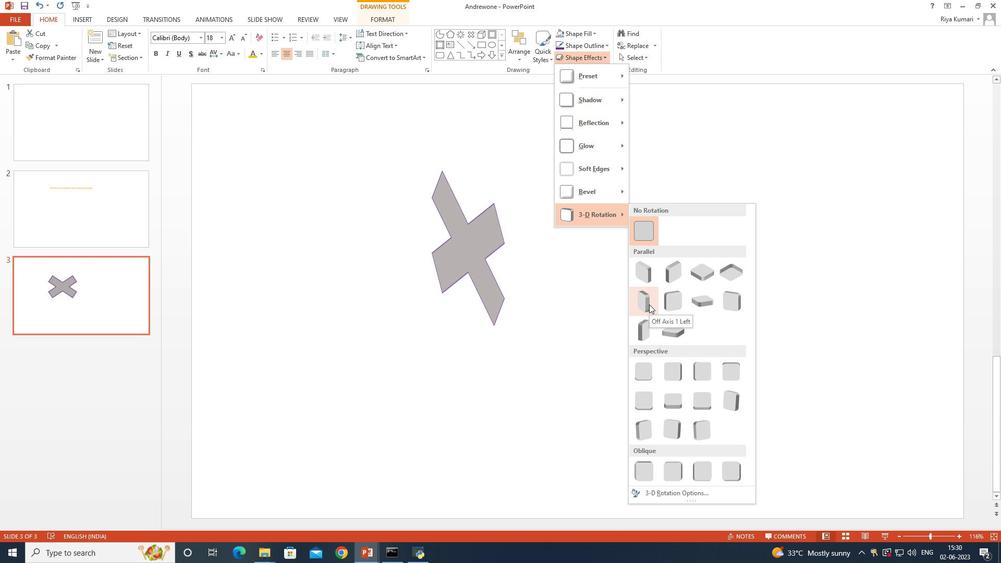 
Action: Mouse moved to (654, 284)
Screenshot: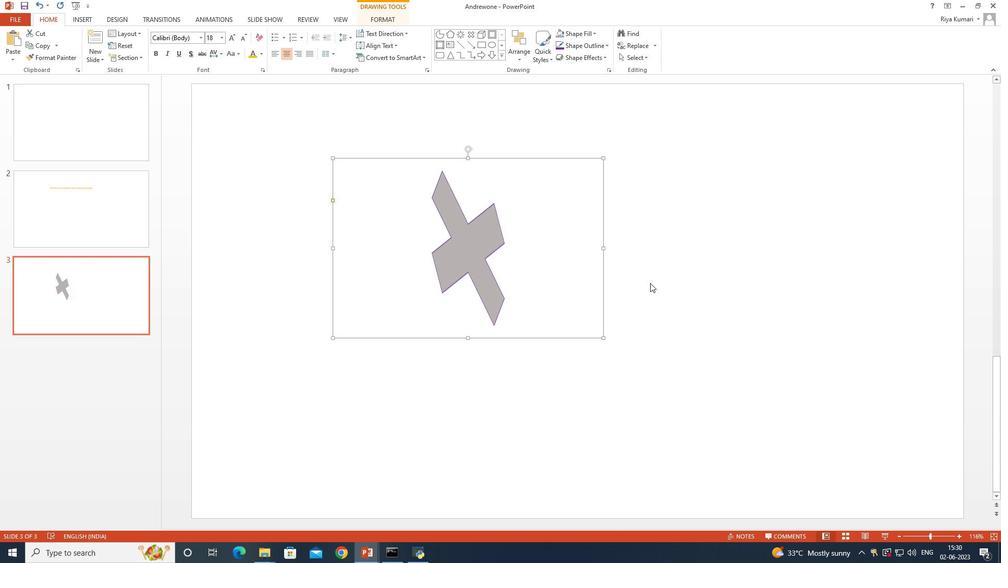 
